 Task: Use the formula "SUM" in spreadsheet "Project portfolio".
Action: Mouse moved to (106, 82)
Screenshot: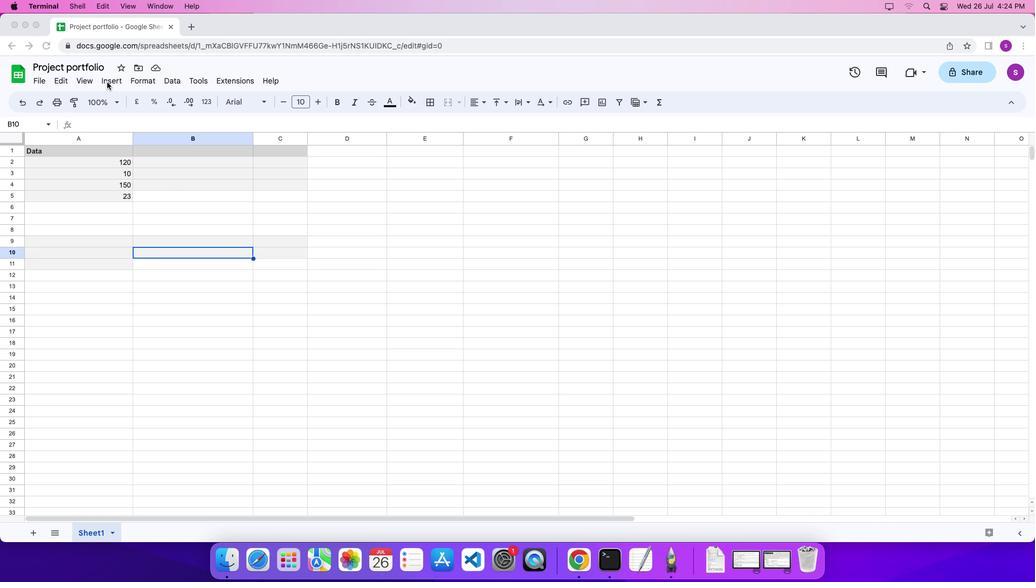 
Action: Mouse pressed left at (106, 82)
Screenshot: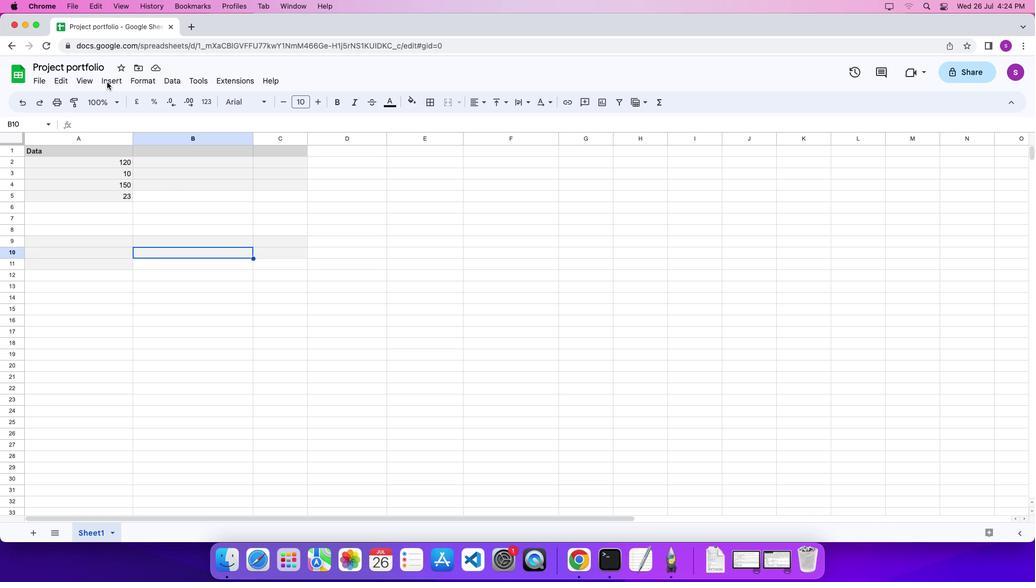
Action: Mouse moved to (111, 81)
Screenshot: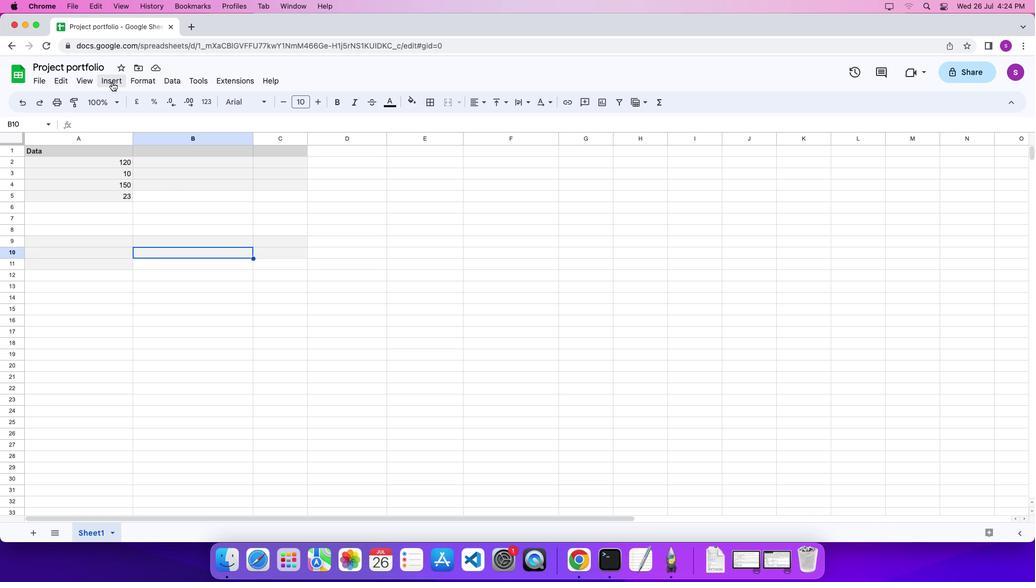 
Action: Mouse pressed left at (111, 81)
Screenshot: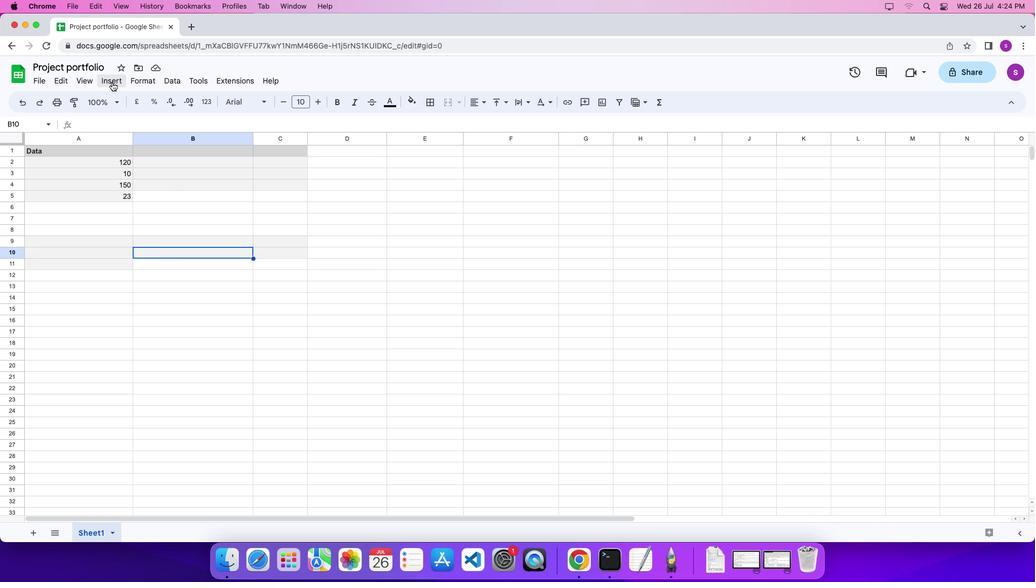 
Action: Mouse moved to (474, 394)
Screenshot: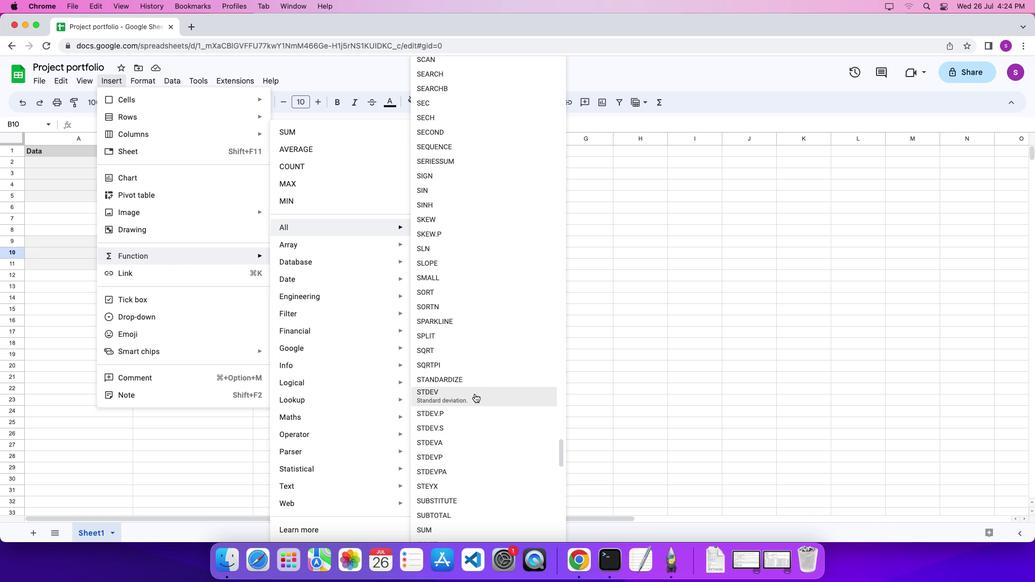 
Action: Mouse scrolled (474, 394) with delta (0, 0)
Screenshot: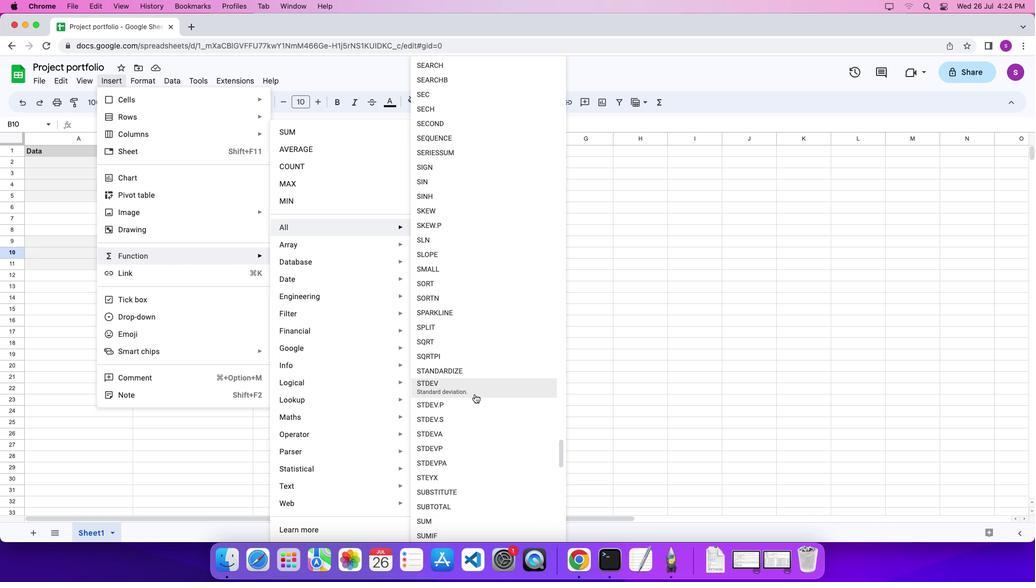 
Action: Mouse scrolled (474, 394) with delta (0, 0)
Screenshot: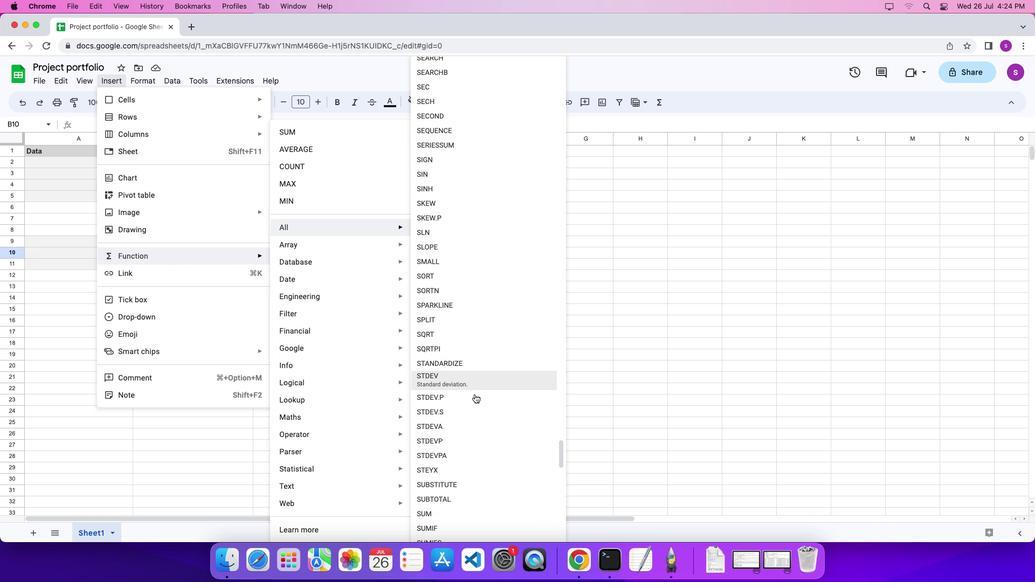 
Action: Mouse moved to (474, 394)
Screenshot: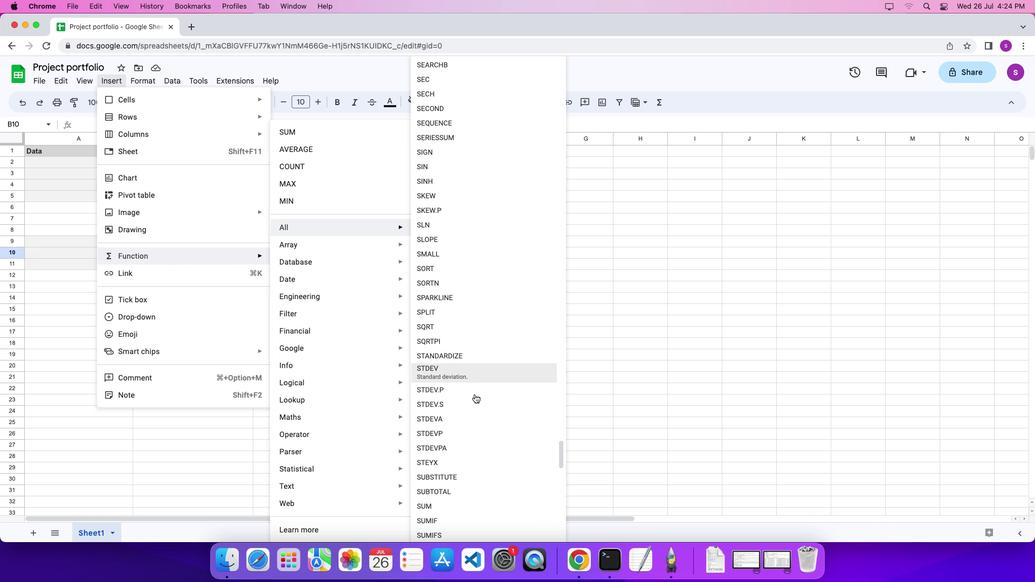 
Action: Mouse scrolled (474, 394) with delta (0, 0)
Screenshot: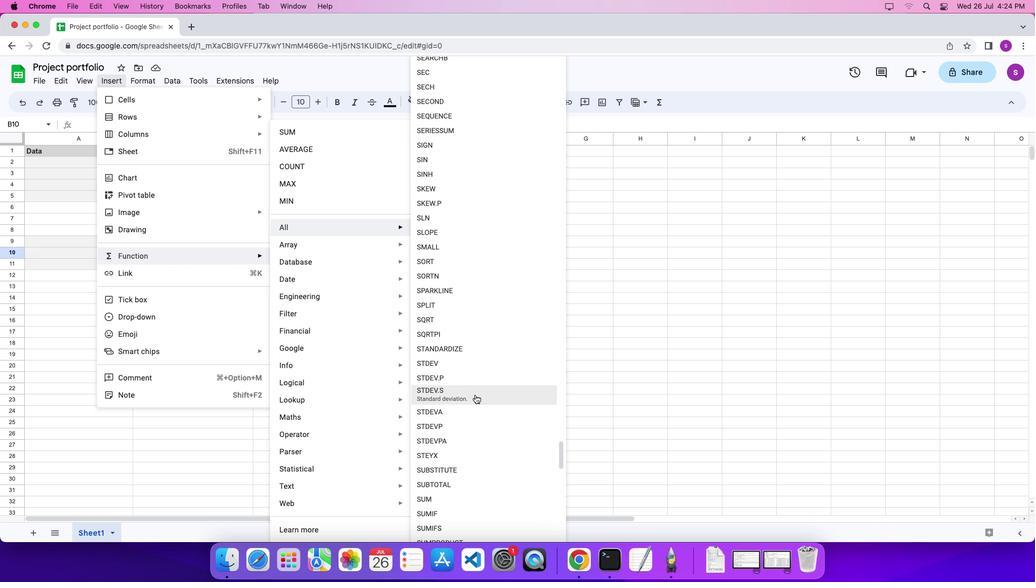 
Action: Mouse moved to (466, 494)
Screenshot: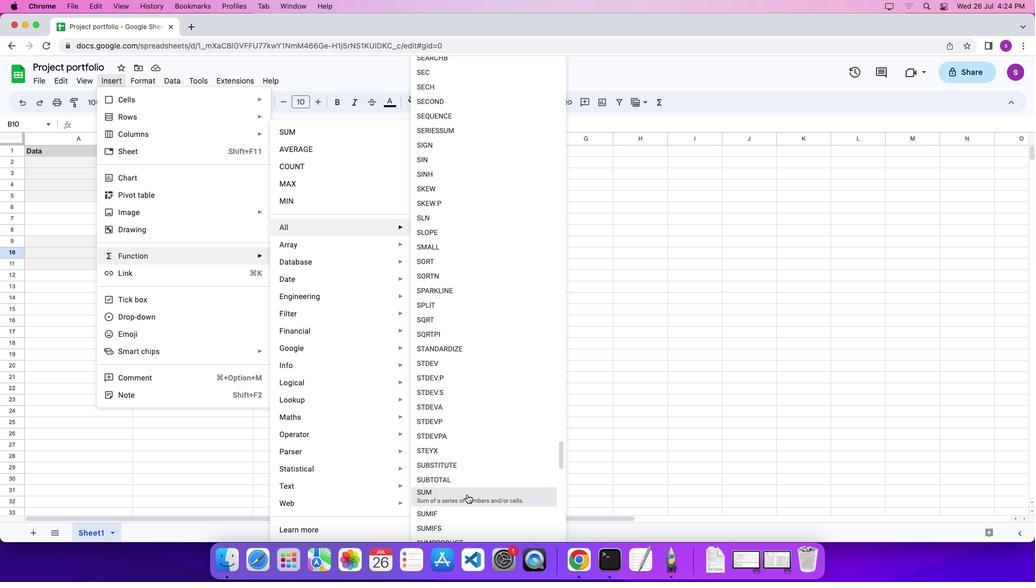 
Action: Mouse pressed left at (466, 494)
Screenshot: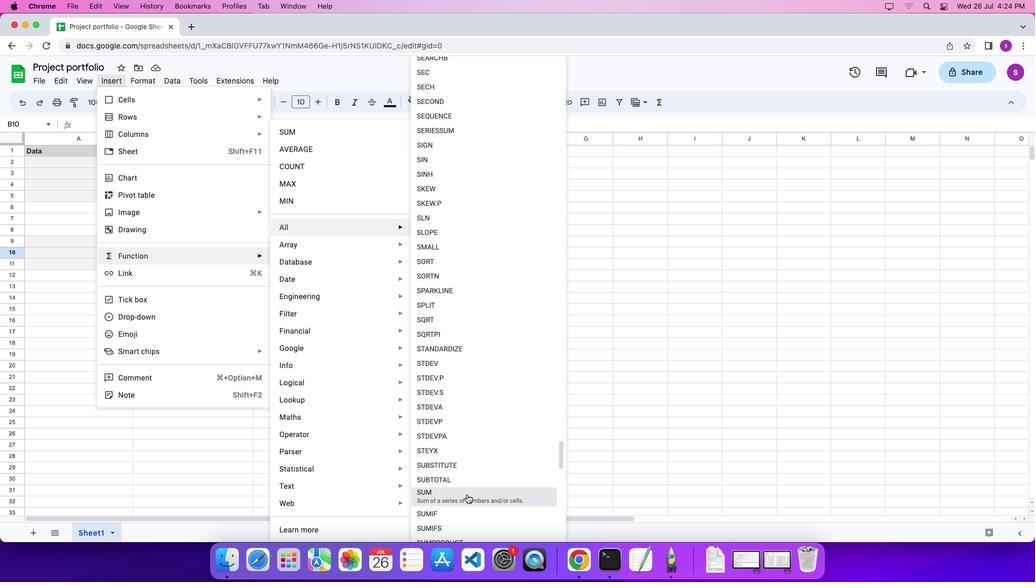 
Action: Mouse moved to (126, 173)
Screenshot: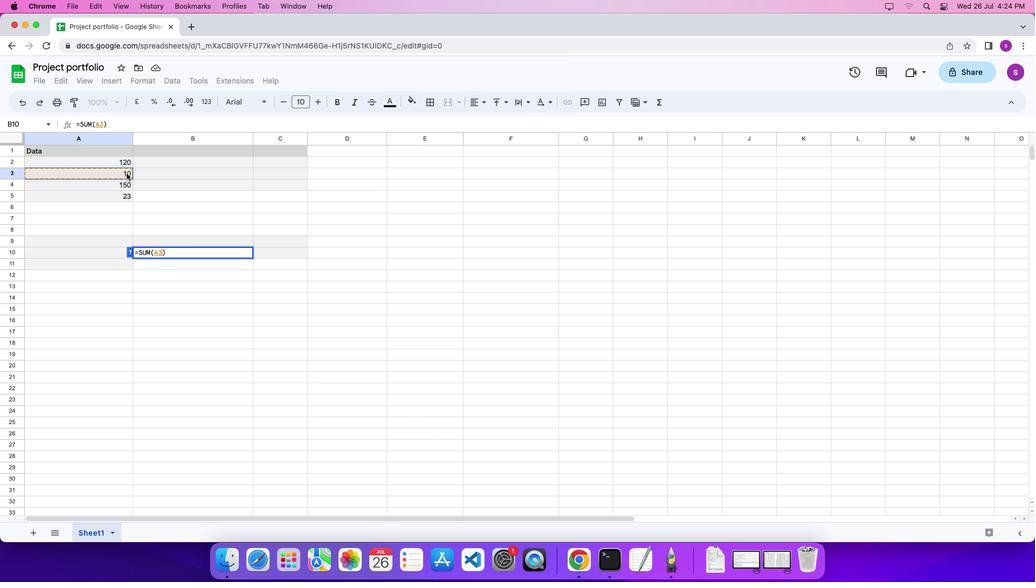 
Action: Mouse pressed left at (126, 173)
Screenshot: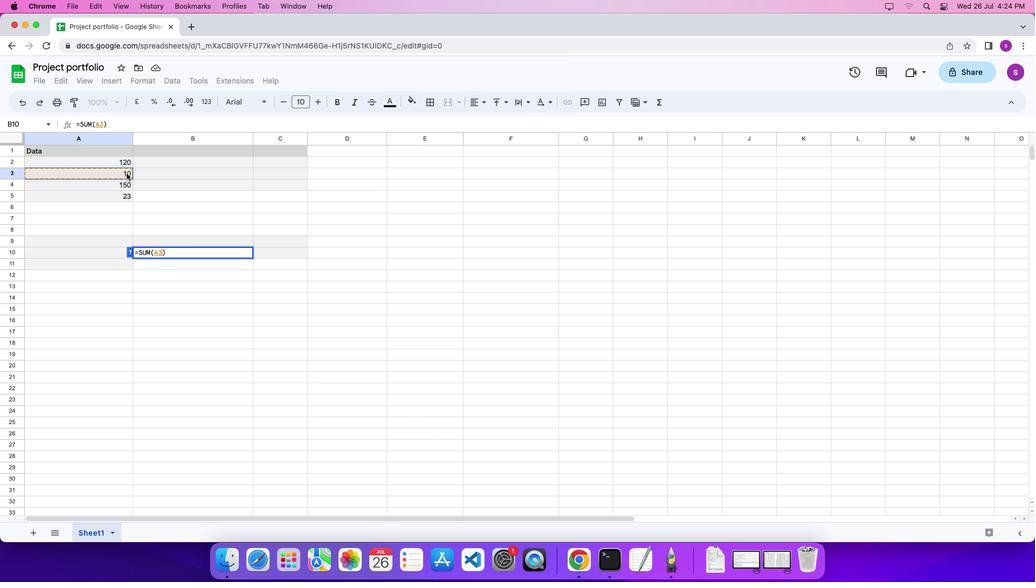 
Action: Mouse moved to (127, 173)
Screenshot: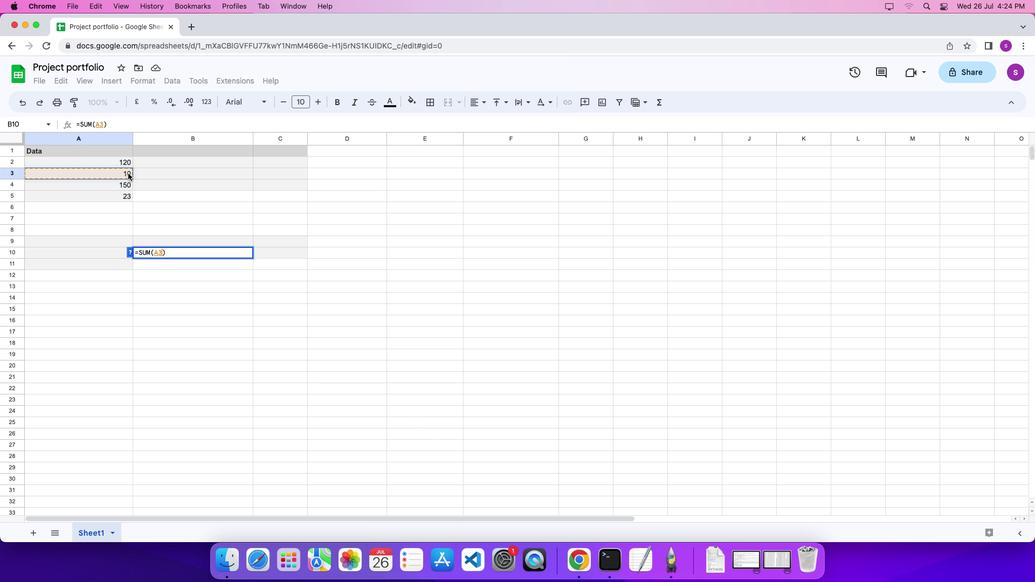 
Action: Key pressed ','
Screenshot: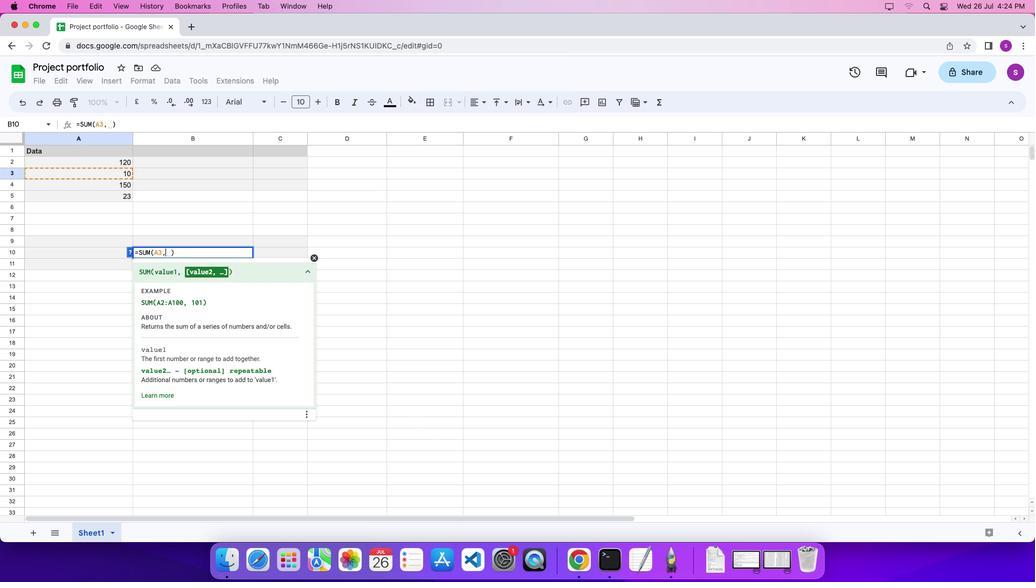 
Action: Mouse moved to (121, 182)
Screenshot: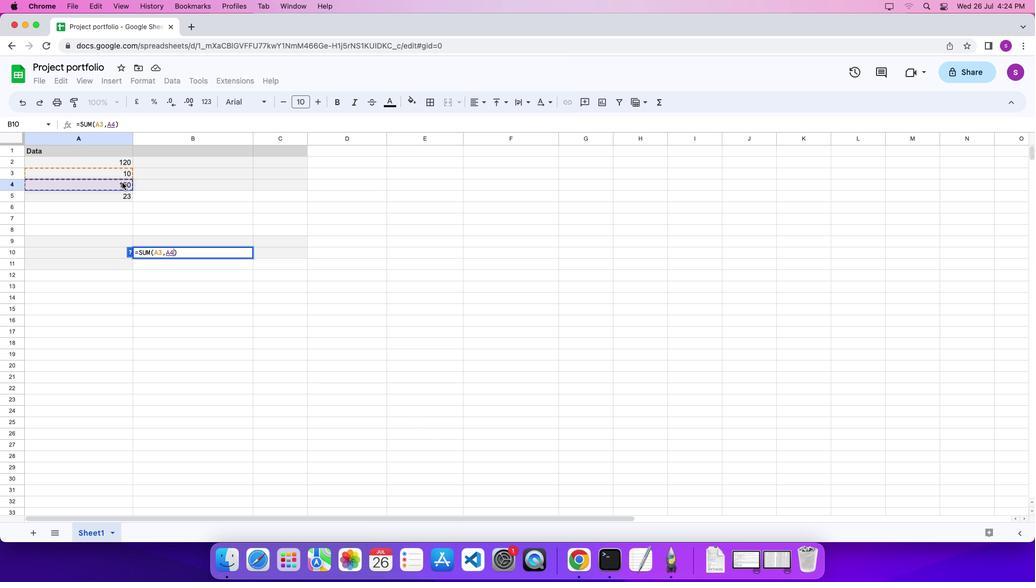 
Action: Mouse pressed left at (121, 182)
Screenshot: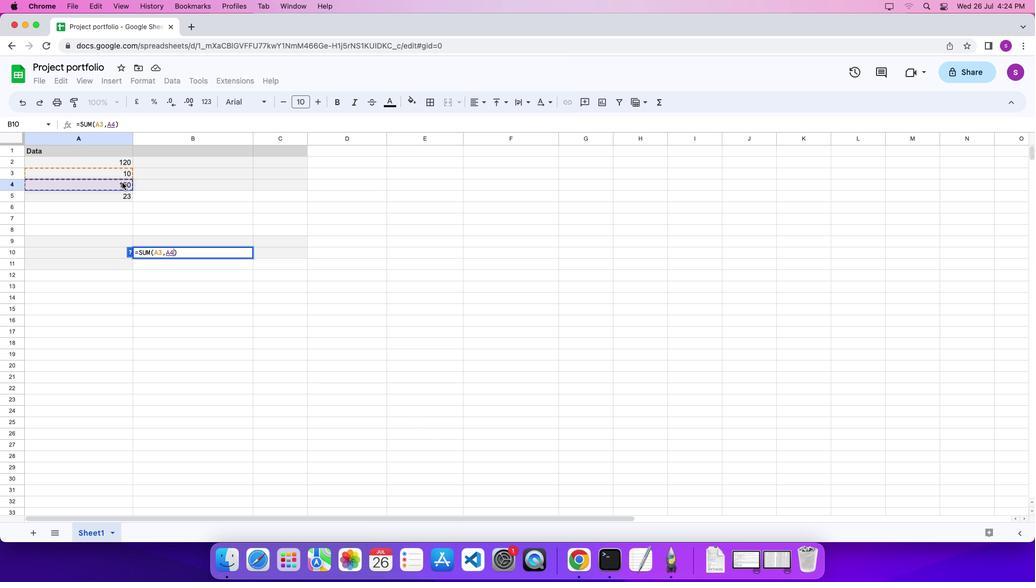 
Action: Key pressed '\x03'
Screenshot: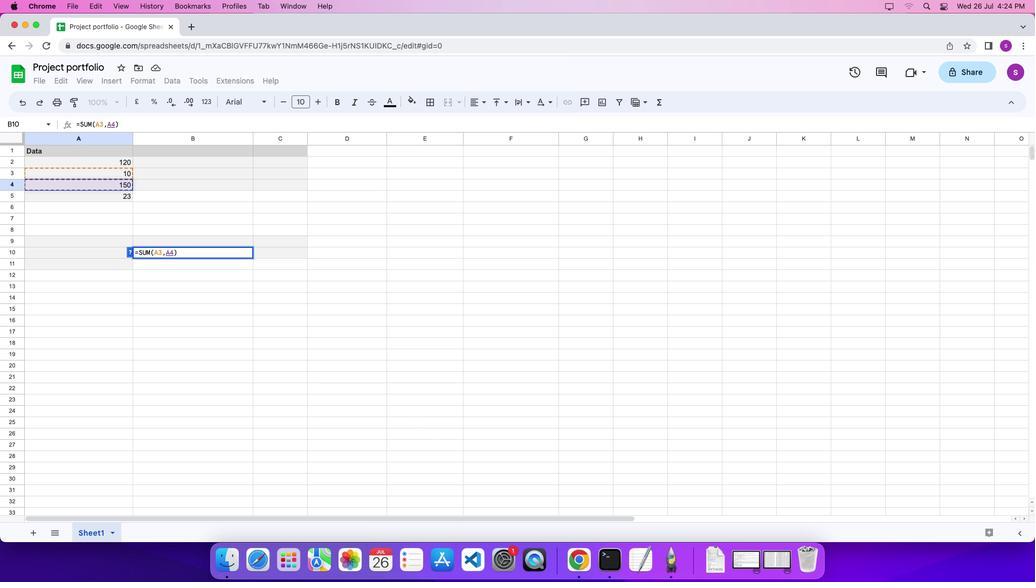 
